 Task: Video Analysis: Extract specific video stream information.
Action: Mouse moved to (565, 533)
Screenshot: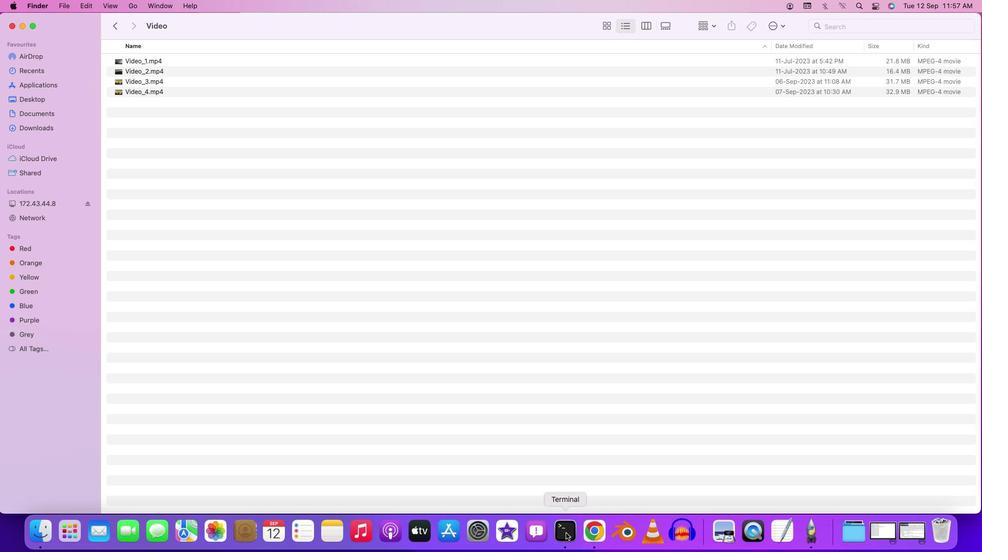 
Action: Mouse pressed right at (565, 533)
Screenshot: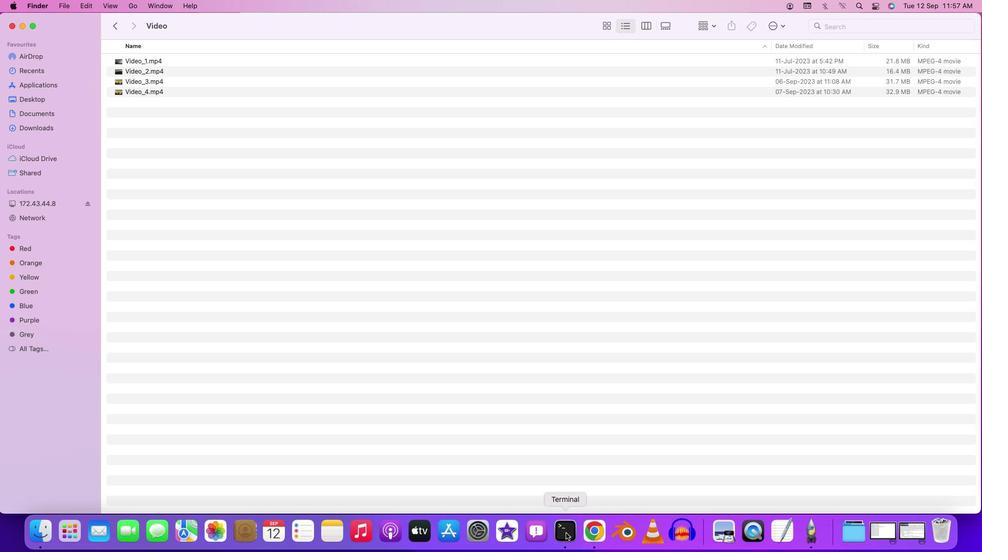 
Action: Mouse moved to (575, 408)
Screenshot: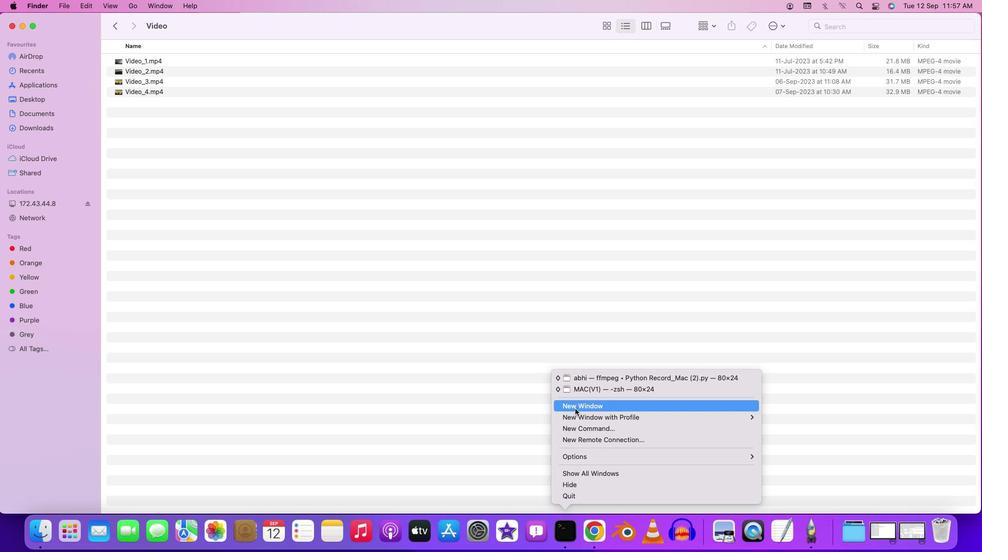 
Action: Mouse pressed left at (575, 408)
Screenshot: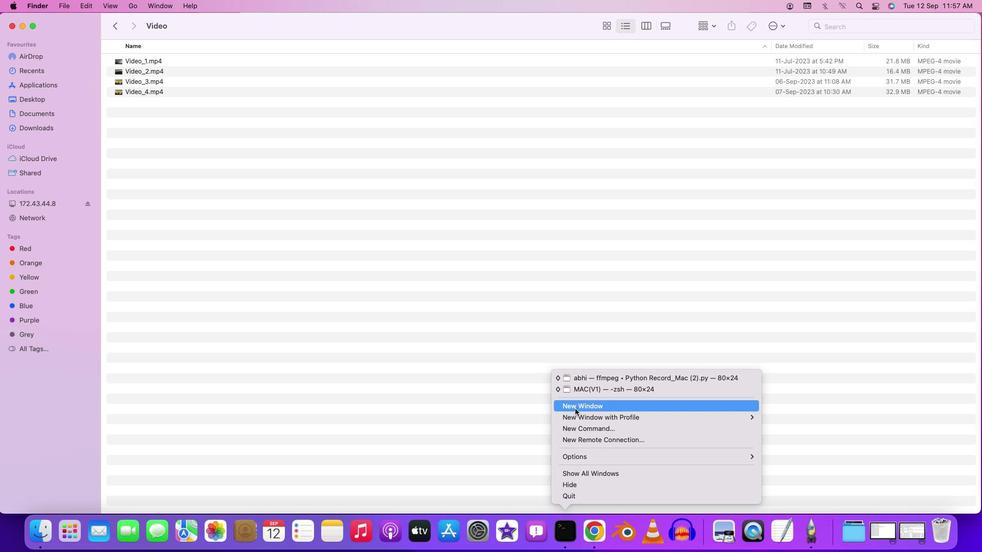 
Action: Mouse moved to (424, 252)
Screenshot: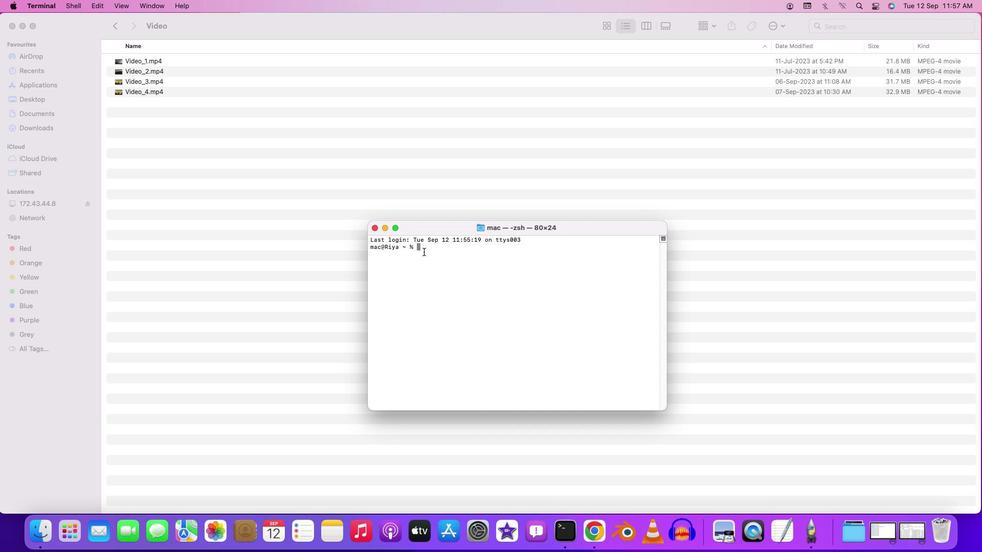
Action: Mouse pressed left at (424, 252)
Screenshot: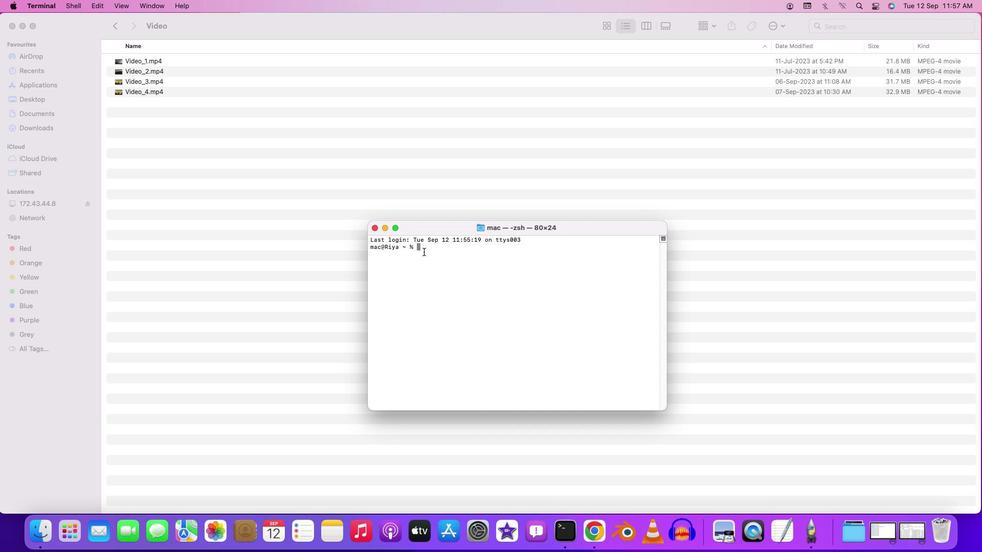 
Action: Key pressed 'c''d'Key.space'd''e''s''k''t''o''p'Key.enter'c''d'Key.space'f''f''m''p''e''g'Key.enter'c''d'Key.spaceKey.shift'V''i''d''e''o'Key.enterKey.spaceKey.backspaceKey.backspace'f''f''p''r''o''b''e'Key.space'-''v'Key.space'e''r''r''o''r'Key.space'-''s''e''l''e''c''t'Key.shift_r'_''s''t''r''e''a''m''s'Key.space'v'Key.shift':'Key.leftKey.rightKey.right'0'Key.space'-''s''h''o''w''-'Key.backspaceKey.shift'_''e''n''t''r''i''e''s'Key.space's''t''r''e''m'Key.backspace'a''m'Key.leftKey.leftKey.leftKey.leftKey.leftKey.rightKey.rightKey.rightKey.rightKey.rightKey.right'=''w''i''d''t''h'Key.leftKey.leftKey.leftKey.leftKey.leftKey.rightKey.rightKey.leftKey.leftKey.leftKey.leftKey.leftKey.leftKey.leftKey.leftKey.rightKey.rightKey.rightKey.rightKey.rightKey.rightKey.rightKey.rightKey.rightKey.rightKey.rightKey.rightKey.rightKey.rightKey.rightKey.leftKey.backspaceKey.rightKey.backspace't''h'','','Key.backspace'h''e''i''g''h''t'',''c''o''d''e''c'','Key.backspaceKey.shift'_''n''a''m''e'',''b''i''t'Key.shift'_''r''a''t''e'Key.space'-''o''f'Key.space'd''e''f''a''u''l''t''=''n''o''p''r''i''n''t'Key.spaceKey.backspaceKey.shift'_'Key.leftKey.leftKey.leftKey.leftKey.leftKey.leftKey.leftKey.leftKey.leftKey.leftKey.leftKey.leftKey.leftKey.leftKey.leftKey.leftKey.leftKey.leftKey.rightKey.rightKey.rightKey.rightKey.rightKey.rightKey.rightKey.rightKey.rightKey.rightKey.rightKey.rightKey.rightKey.rightKey.rightKey.rightKey.rightKey.right'w''r''a''p''p''e''r''s''=''1'Key.space'i''n'Key.backspaceKey.backspaceKey.leftKey.rightKey.rightKey.rightKey.shift'V''i''d''e''o'Key.shift'_''m''p''4'Key.leftKey.leftKey.leftKey.leftKey.right'4''.'Key.rightKey.rightKey.rightKey.enter
Screenshot: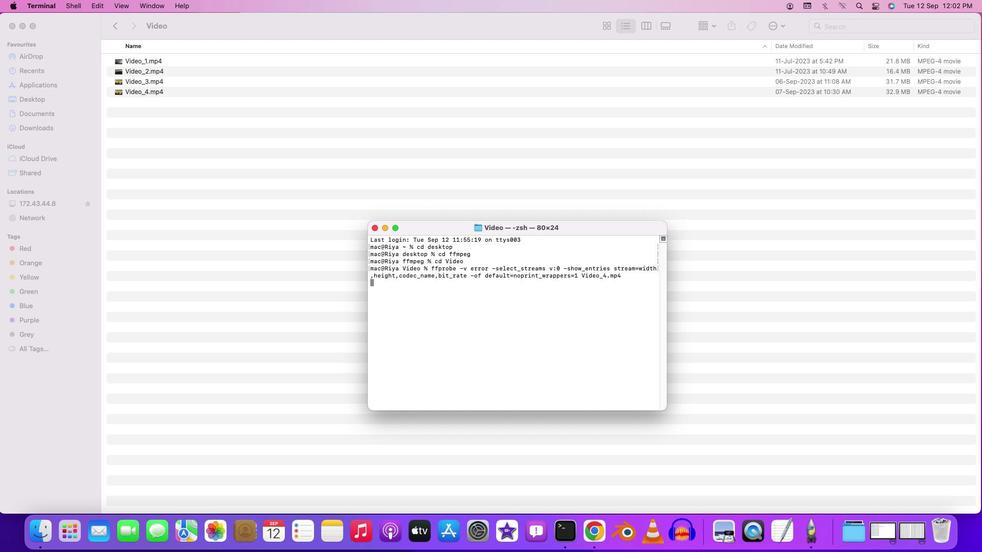 
Action: Mouse moved to (500, 389)
Screenshot: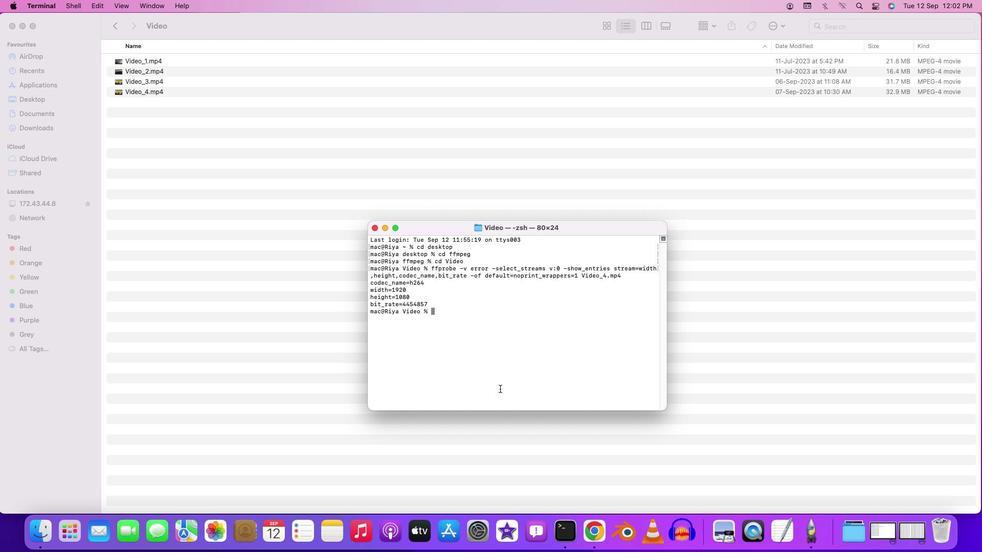 
